 Task: Add to scrum project Wizardry a team member softage.1@softage.net and assign as Project Lead.
Action: Mouse moved to (109, 385)
Screenshot: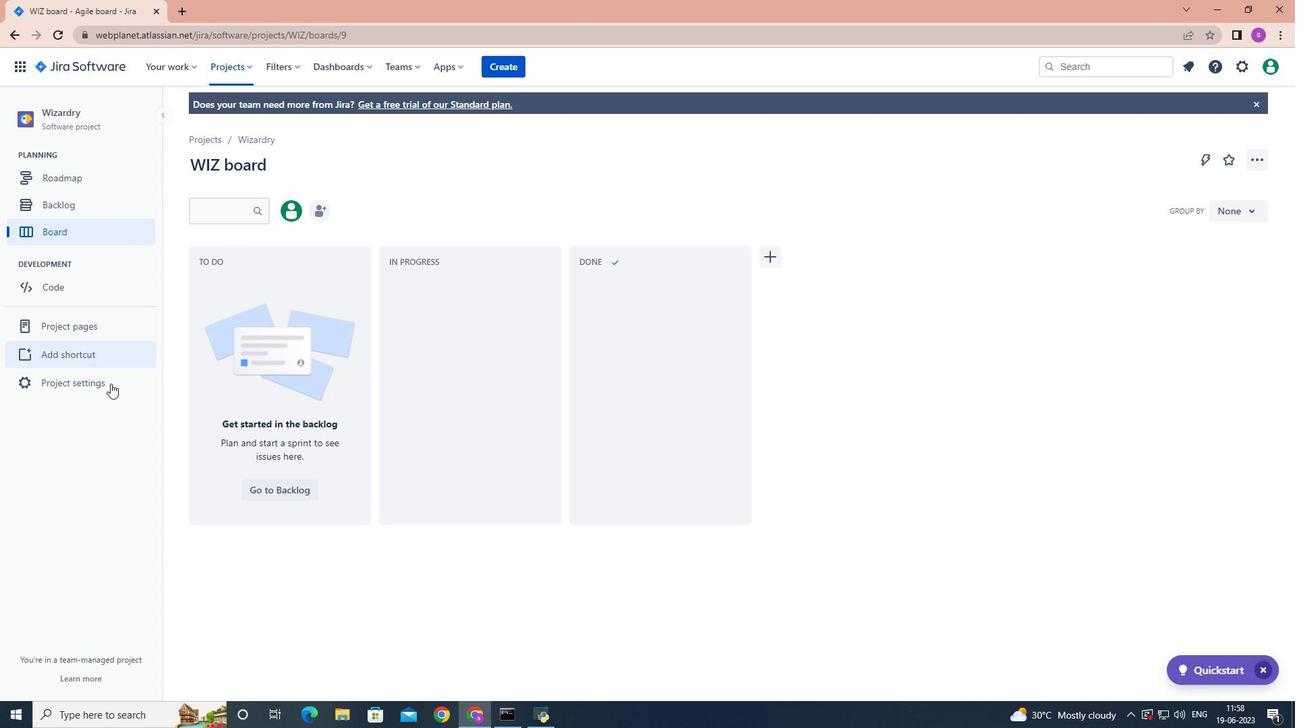 
Action: Mouse pressed left at (109, 385)
Screenshot: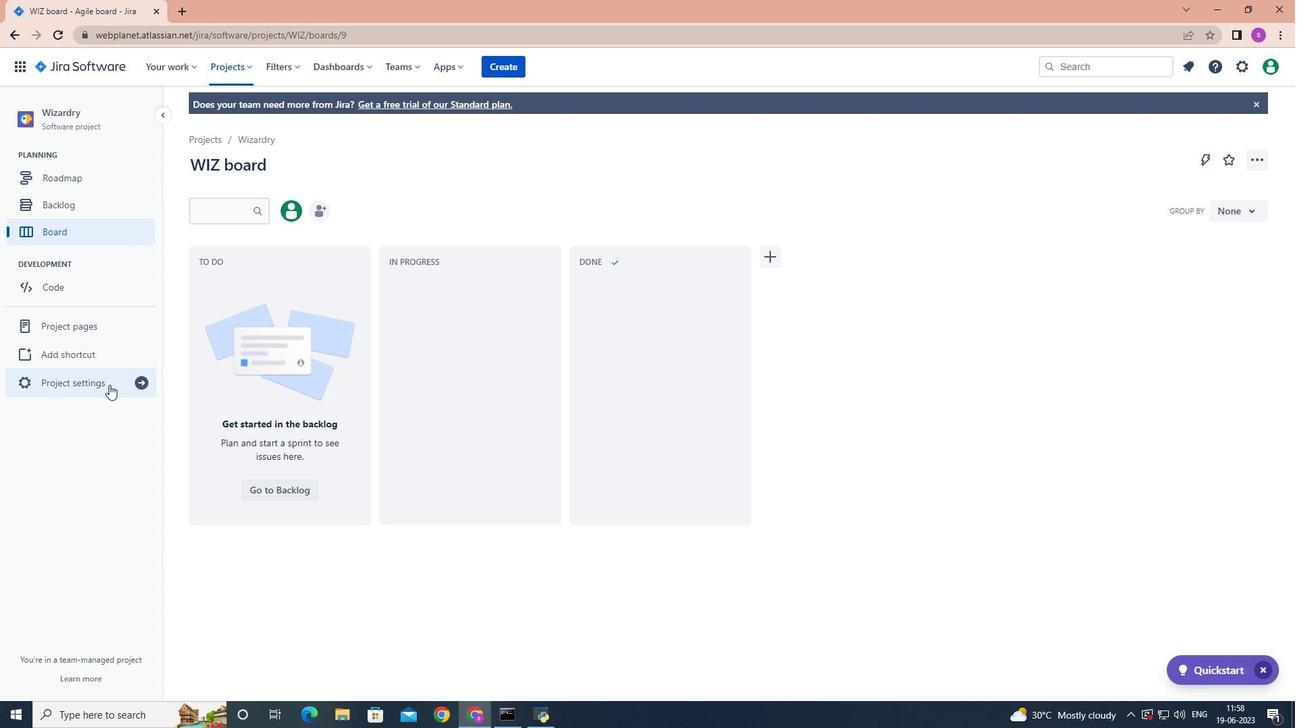 
Action: Mouse moved to (699, 483)
Screenshot: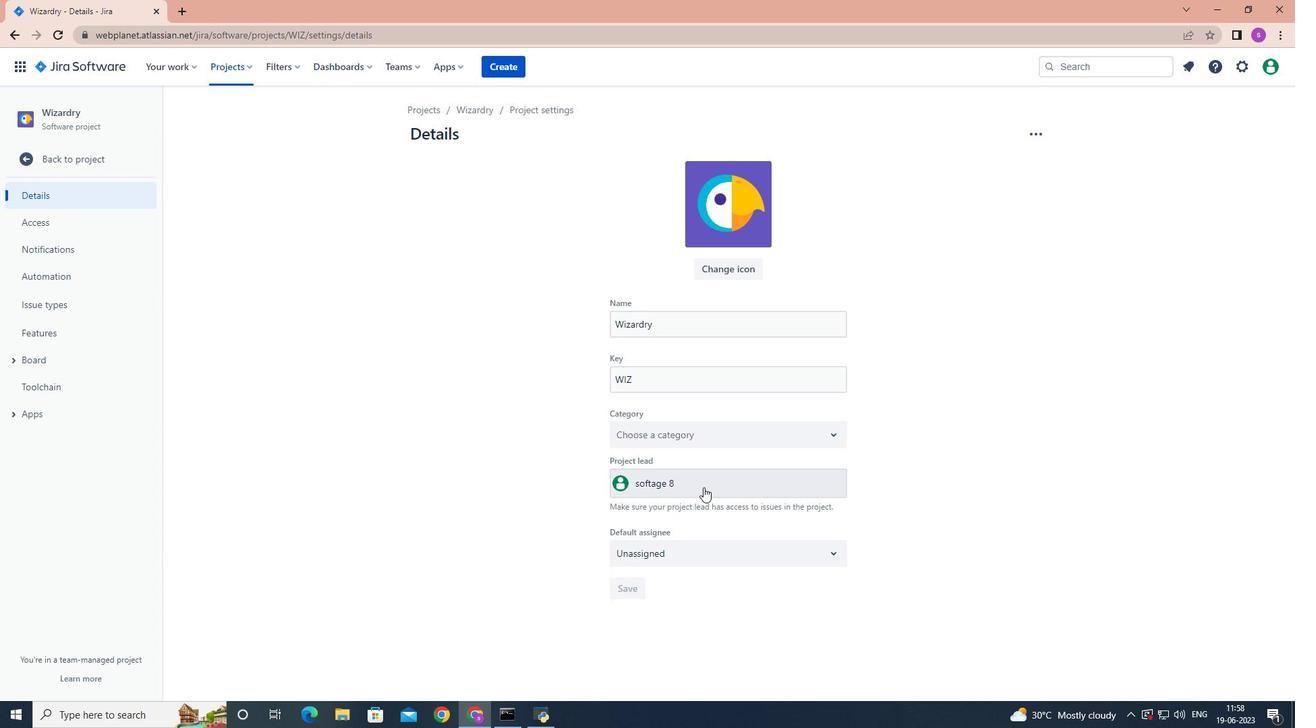 
Action: Mouse pressed left at (699, 483)
Screenshot: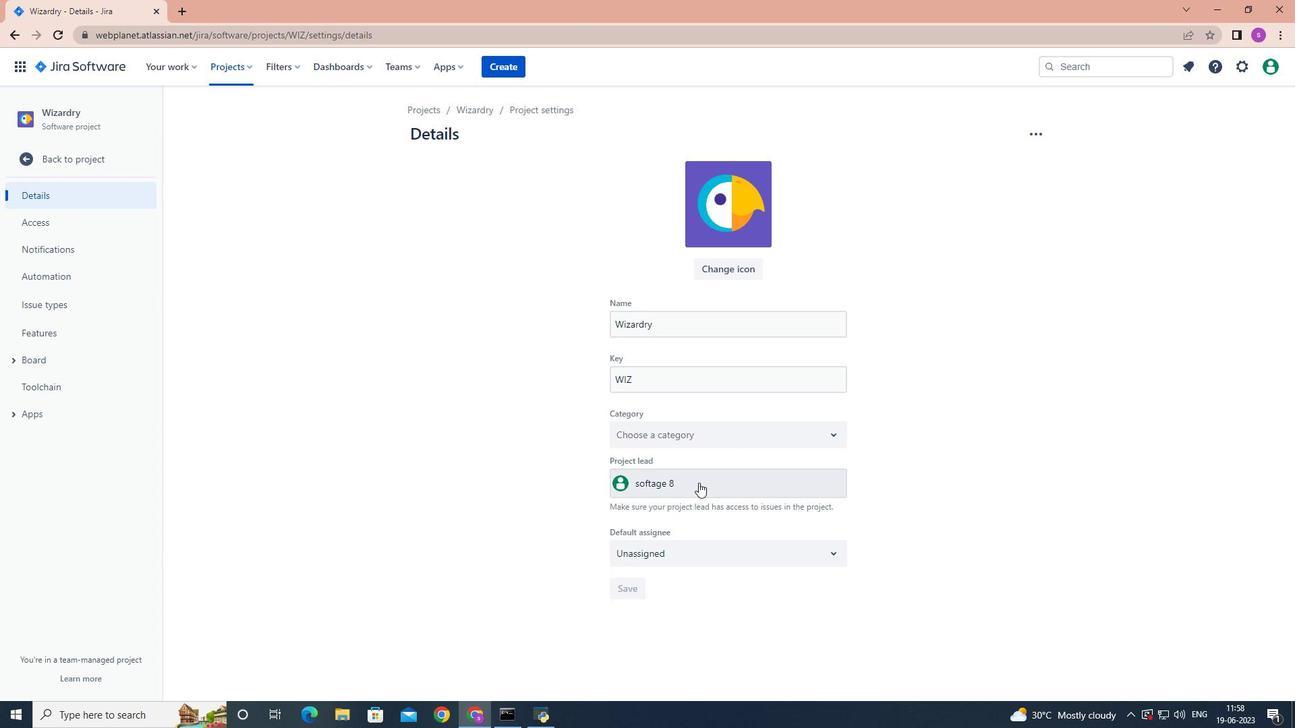 
Action: Mouse moved to (697, 479)
Screenshot: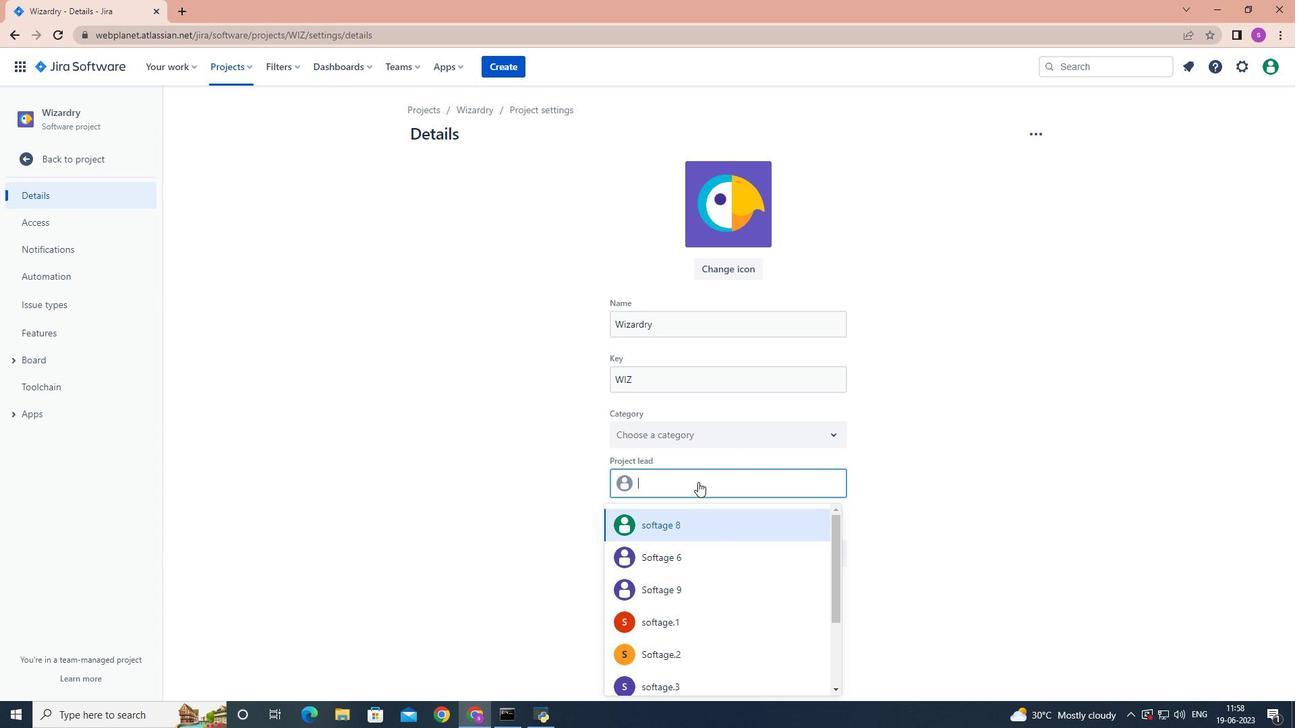 
Action: Key pressed softage.1
Screenshot: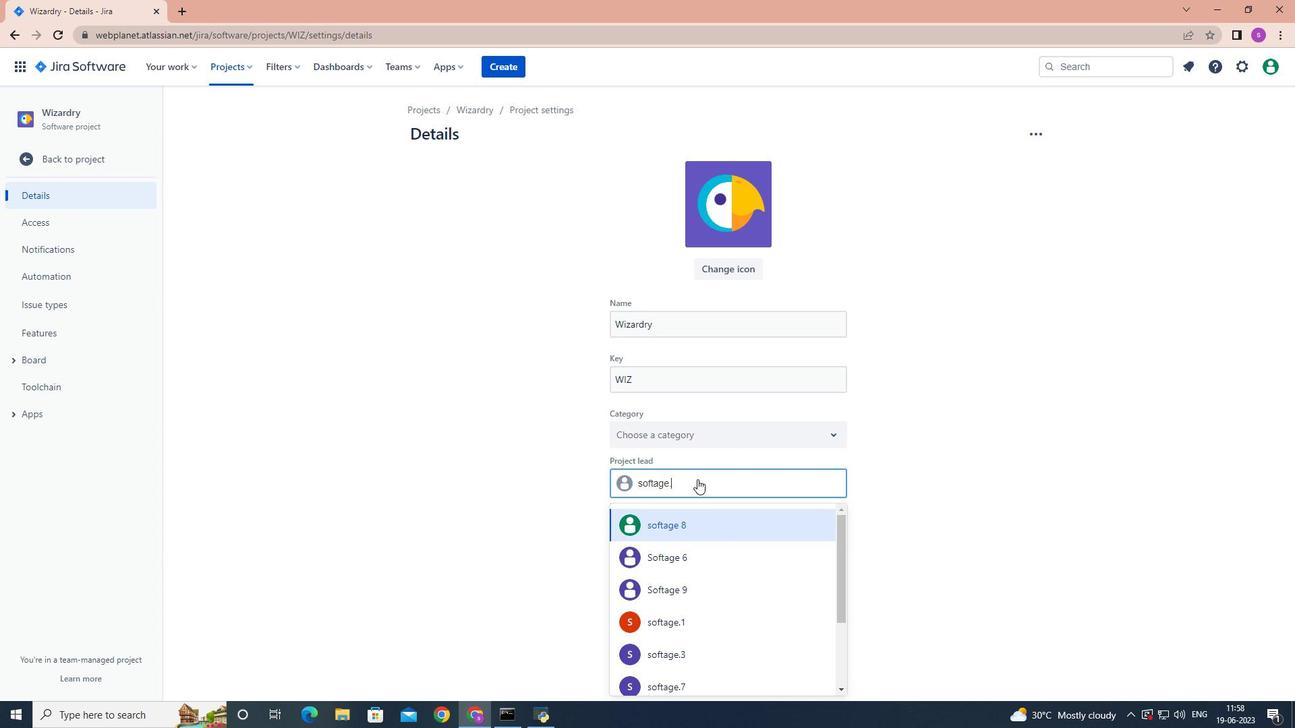 
Action: Mouse moved to (698, 527)
Screenshot: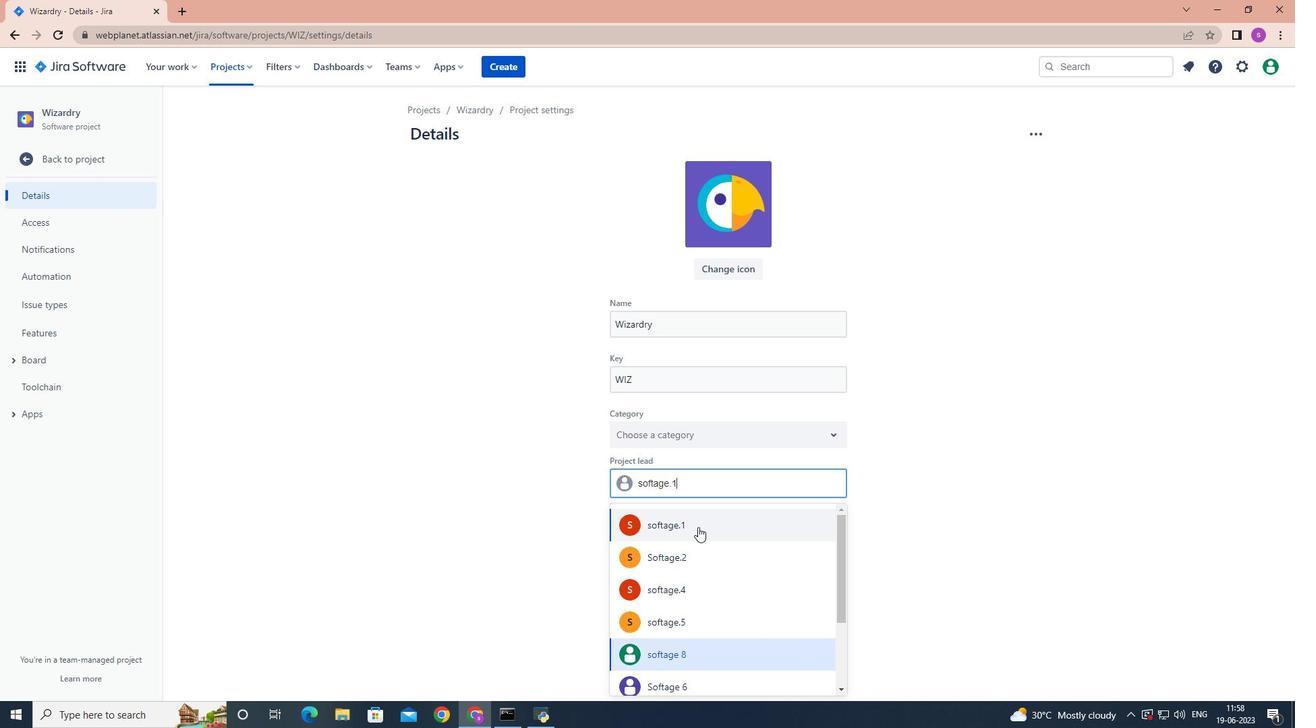 
Action: Mouse pressed left at (698, 527)
Screenshot: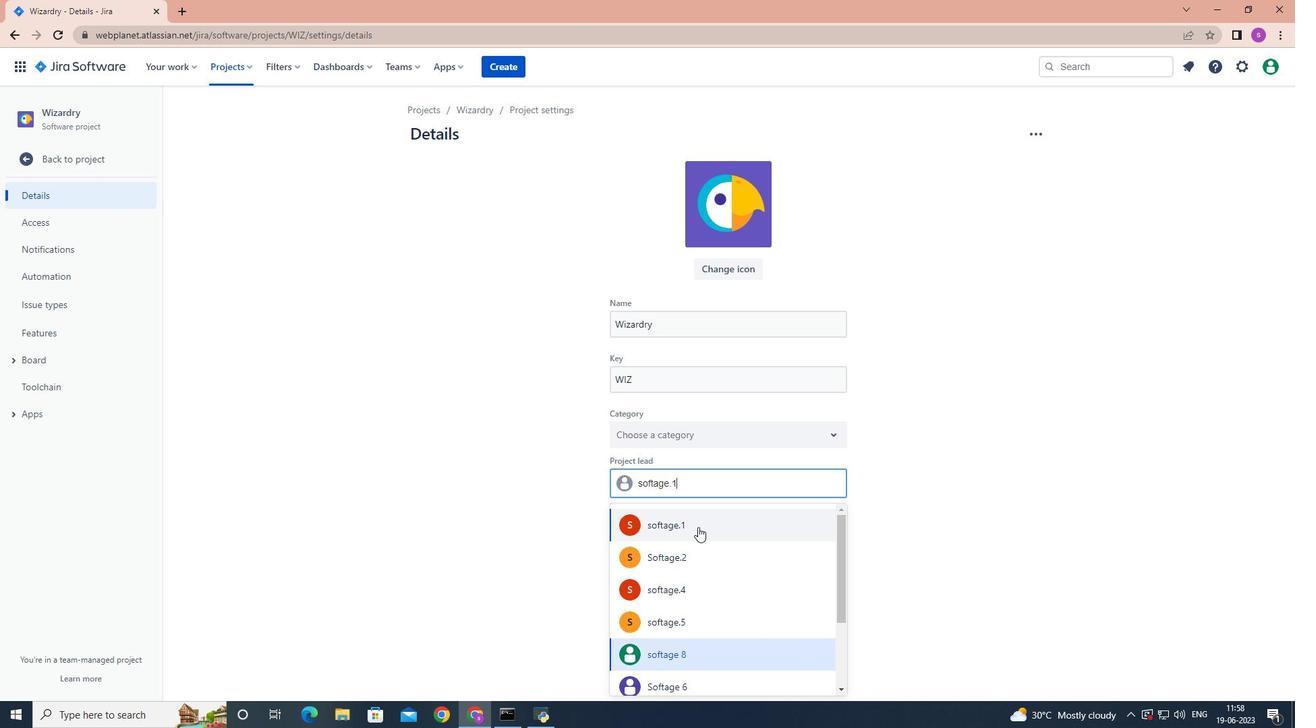 
Action: Mouse moved to (832, 557)
Screenshot: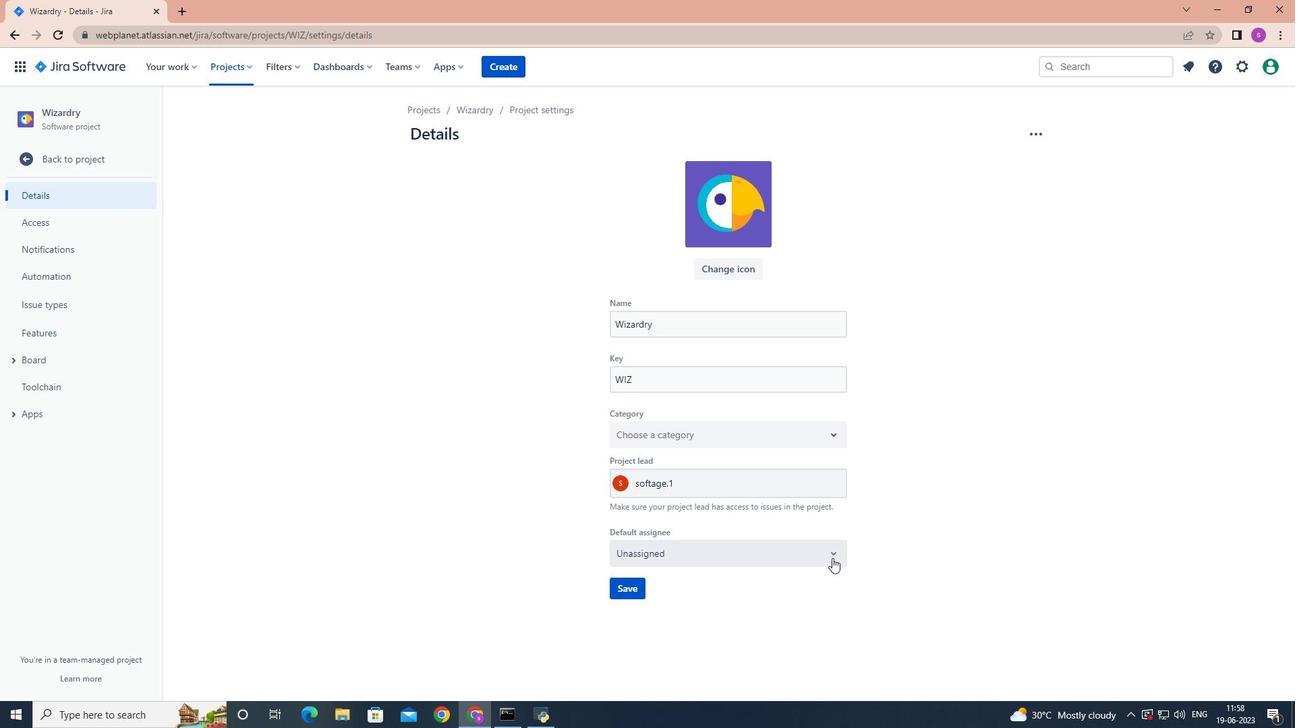 
Action: Mouse pressed left at (832, 557)
Screenshot: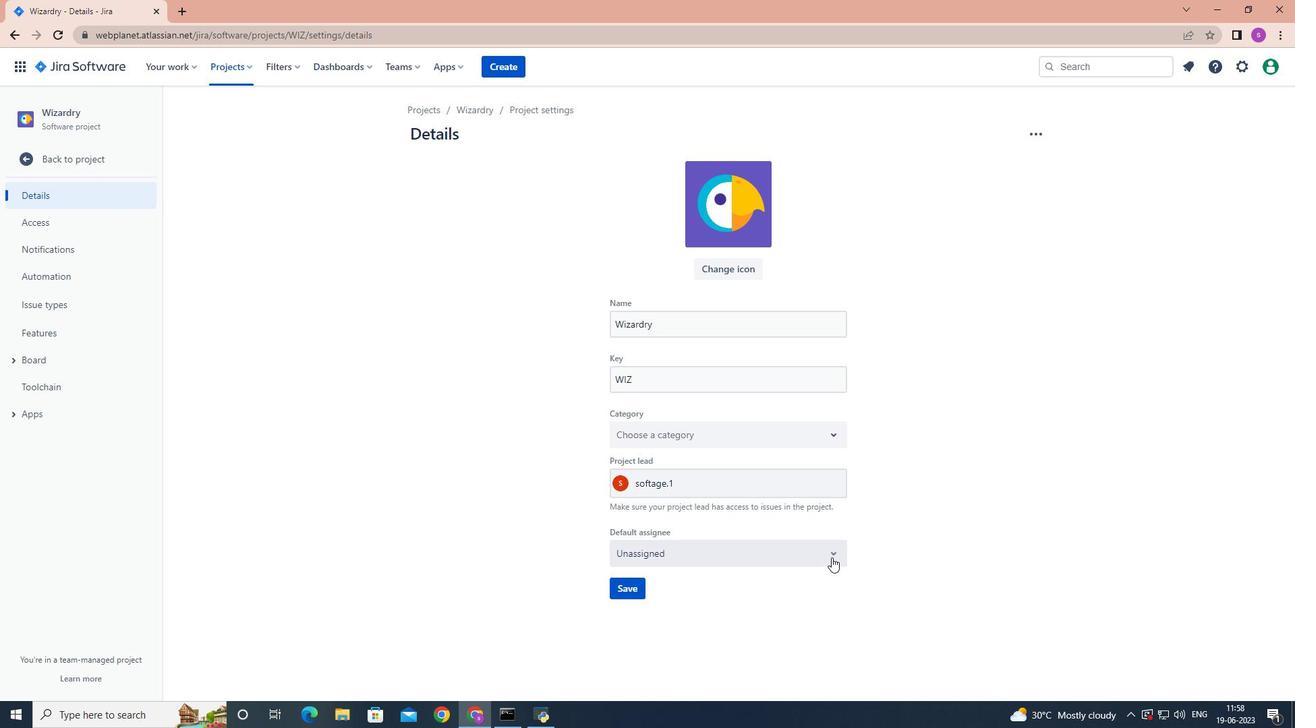 
Action: Mouse moved to (743, 587)
Screenshot: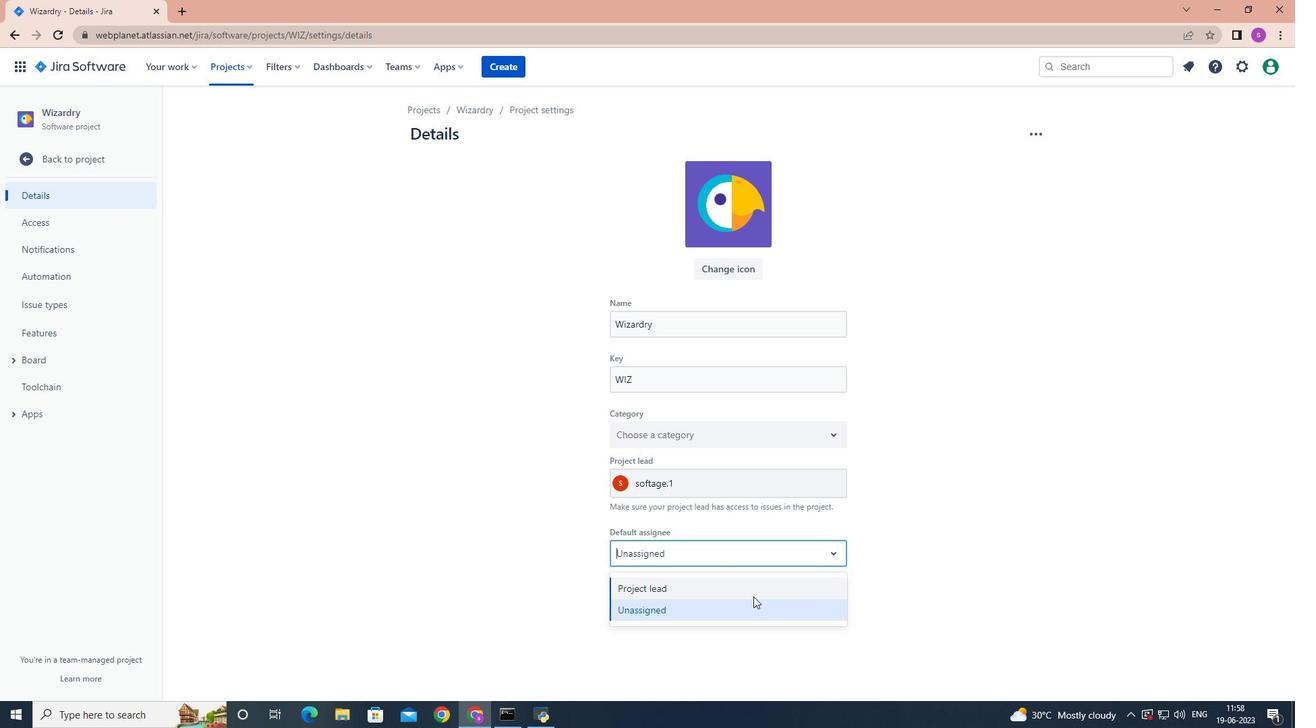 
Action: Mouse pressed left at (743, 587)
Screenshot: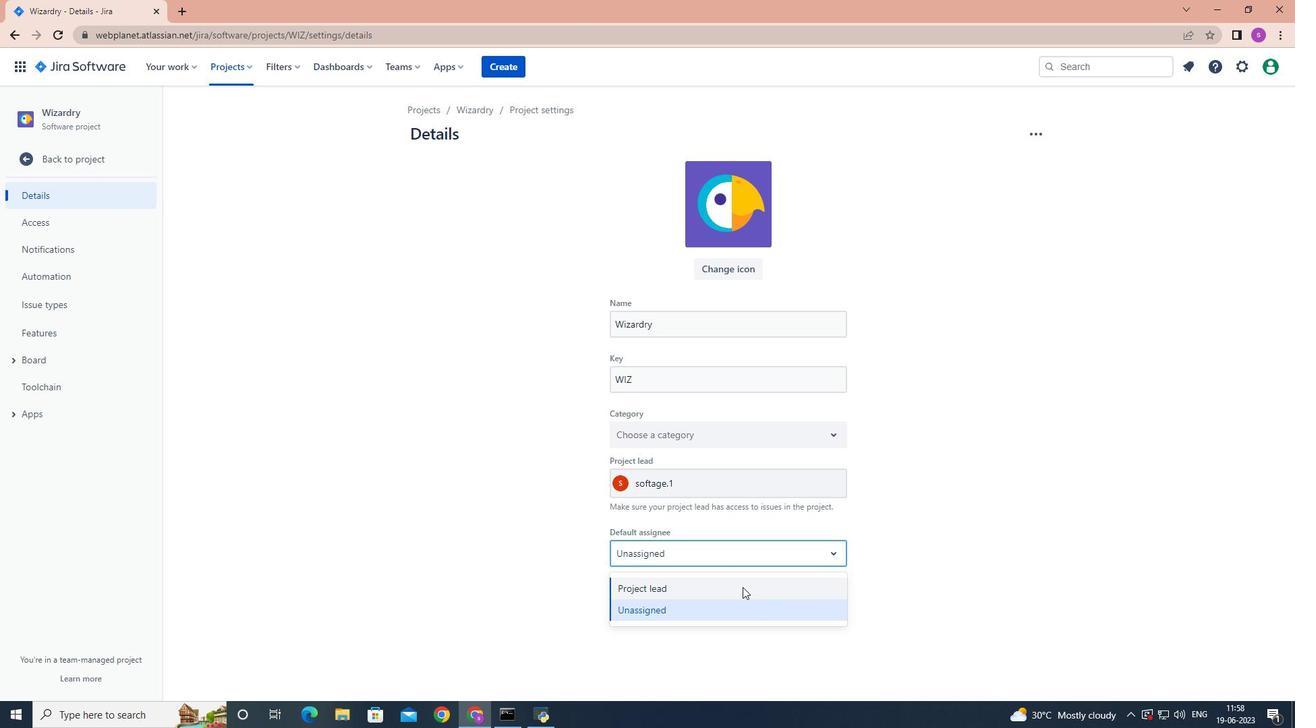 
Action: Mouse moved to (635, 589)
Screenshot: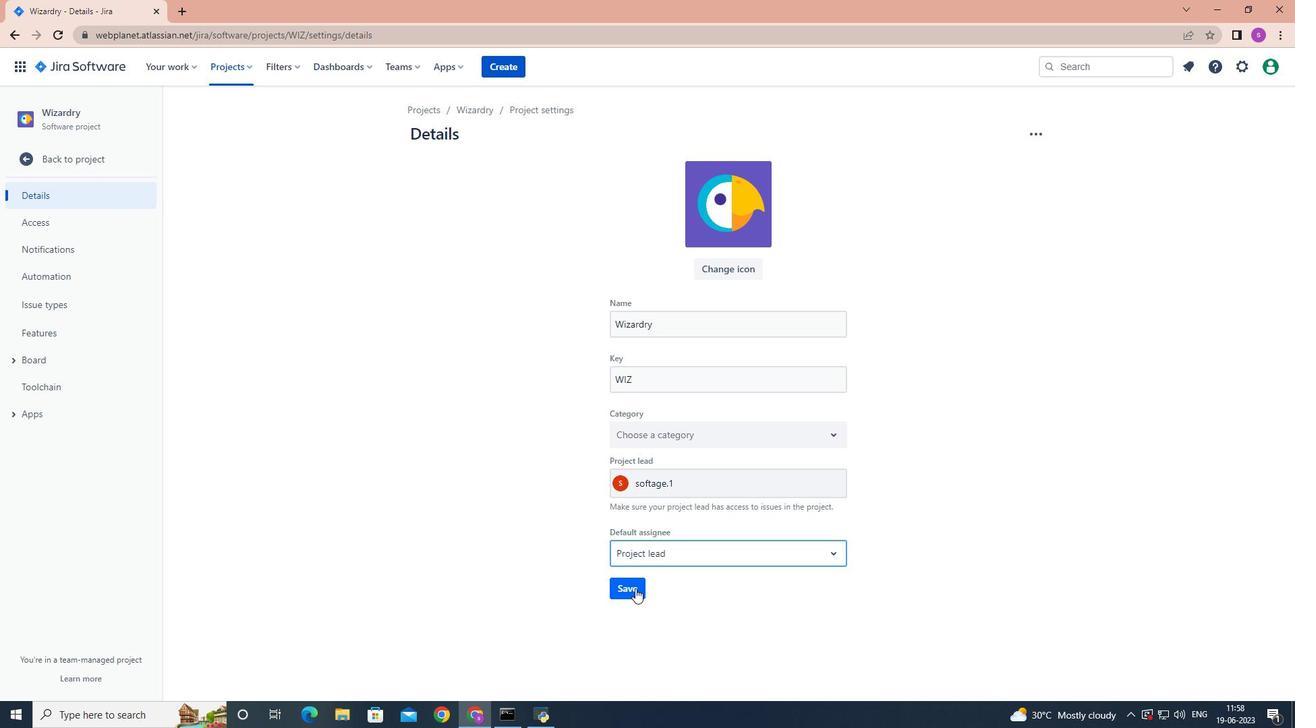 
Action: Mouse pressed left at (635, 589)
Screenshot: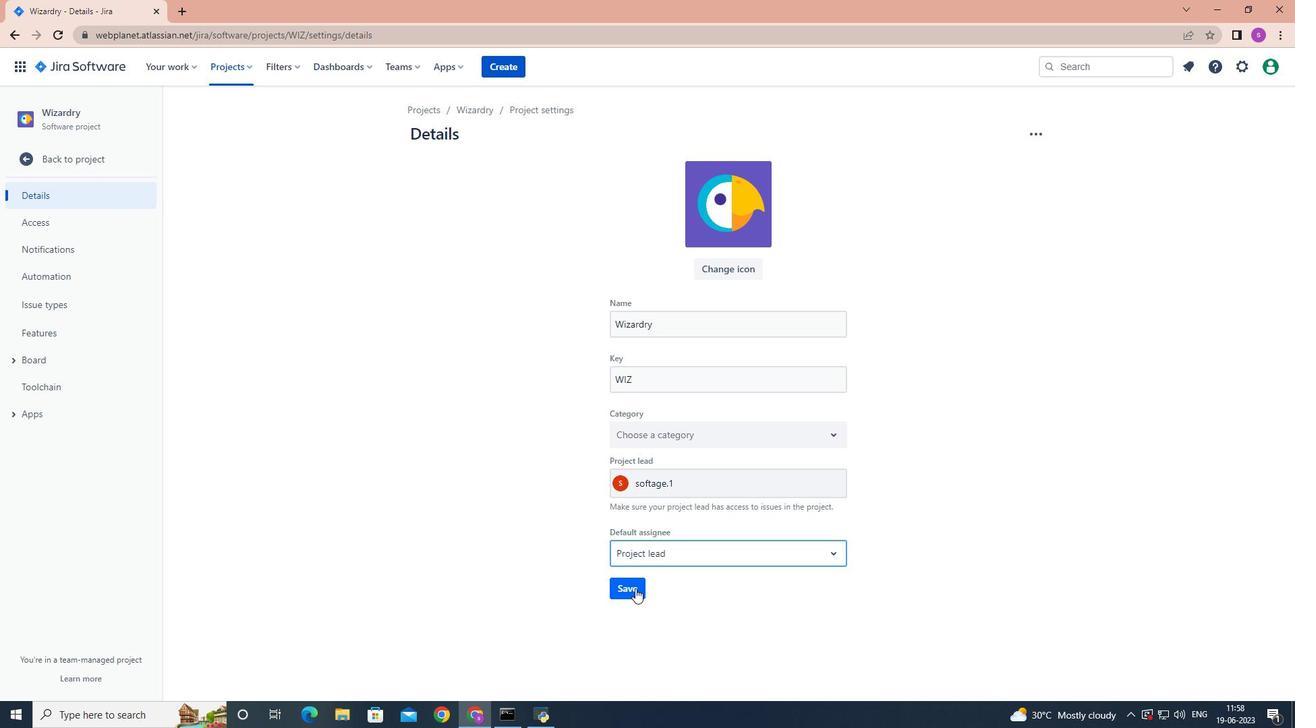 
